 Task: Add Bulletproof Collagen Protein, Unflavored to the cart.
Action: Mouse moved to (269, 124)
Screenshot: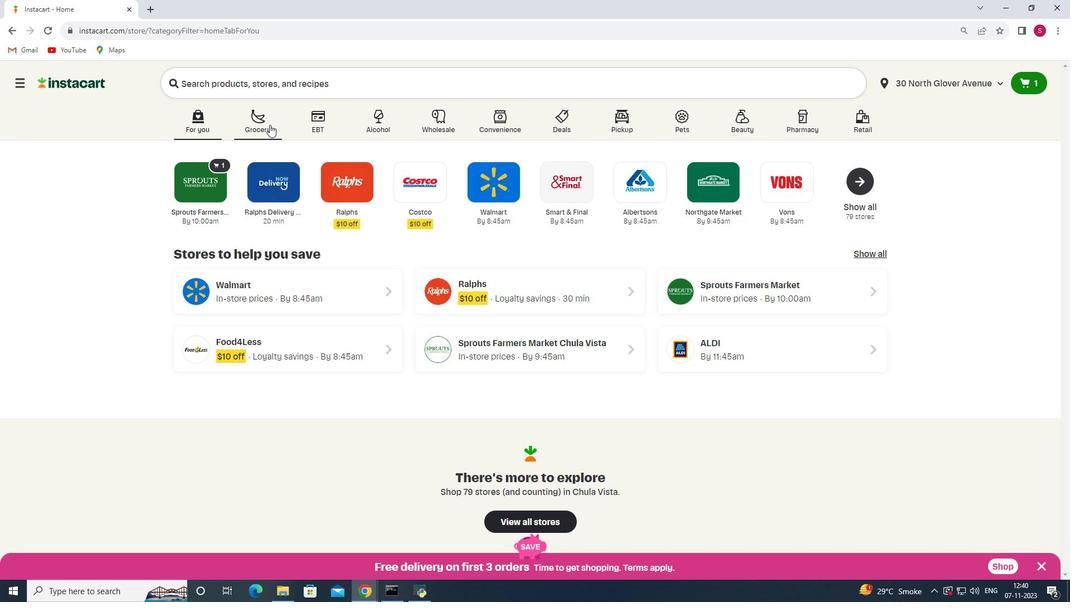 
Action: Mouse pressed left at (269, 124)
Screenshot: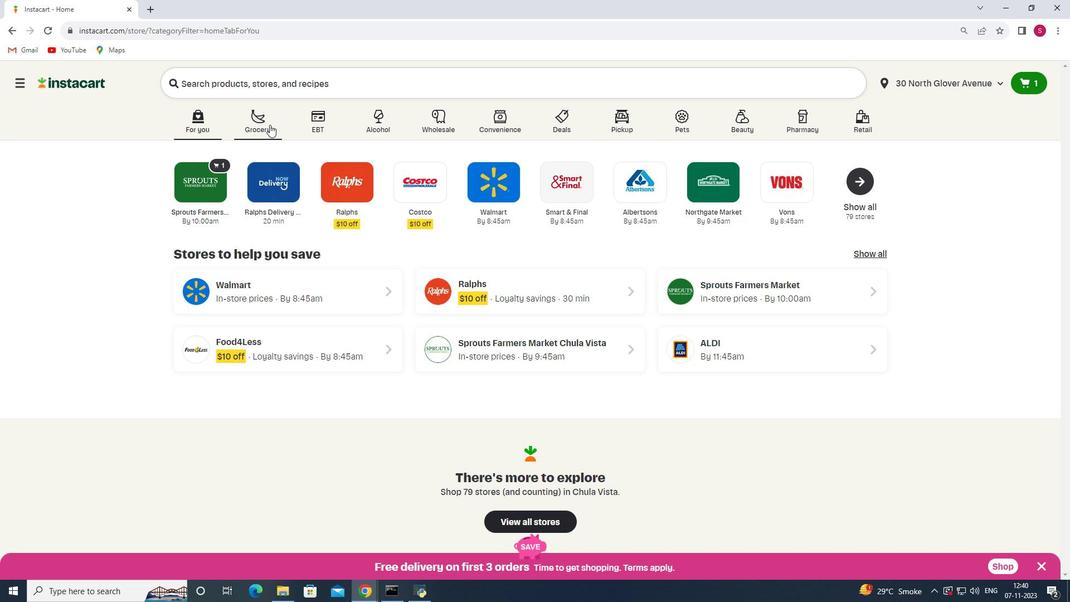 
Action: Mouse moved to (259, 326)
Screenshot: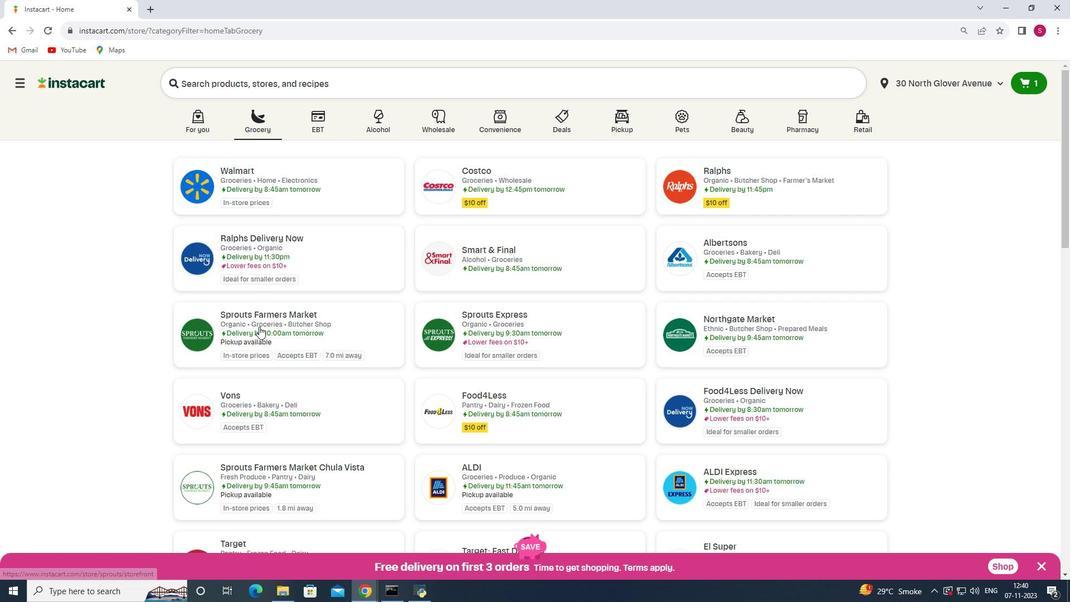 
Action: Mouse pressed left at (259, 326)
Screenshot: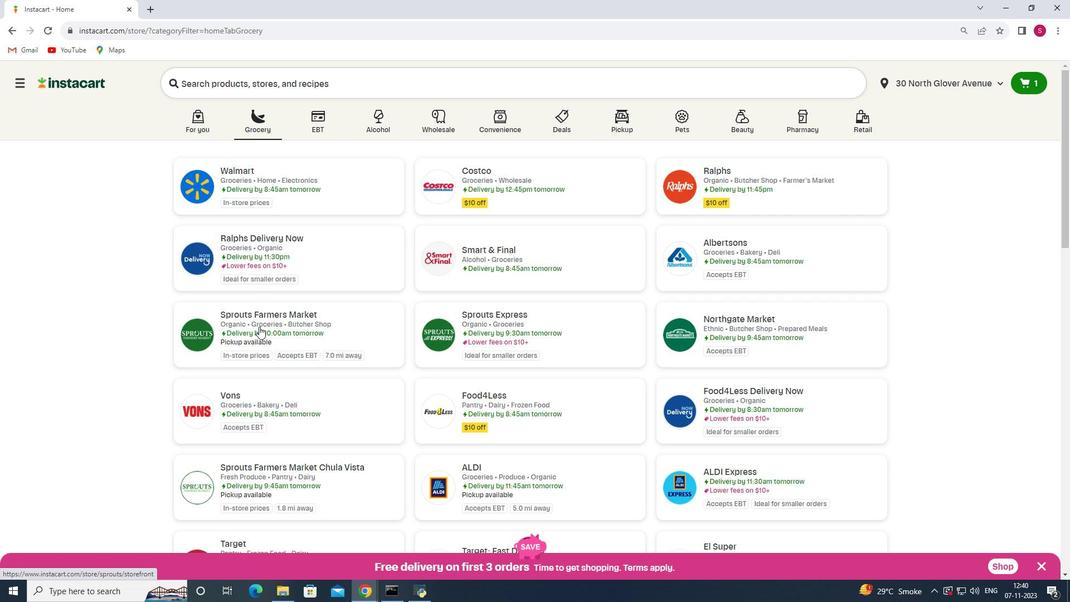 
Action: Mouse moved to (69, 361)
Screenshot: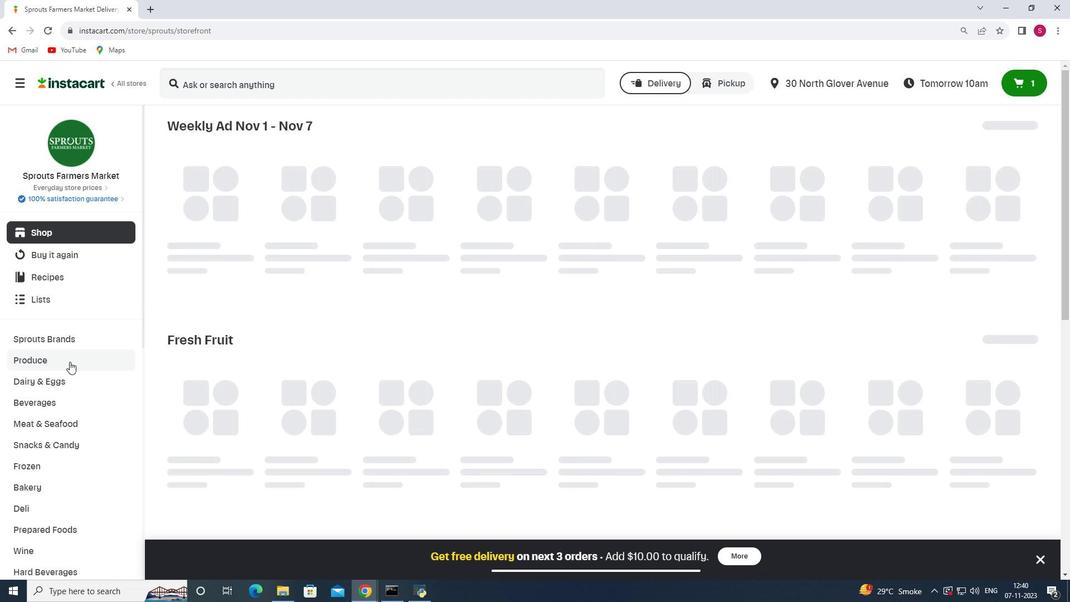 
Action: Mouse scrolled (69, 361) with delta (0, 0)
Screenshot: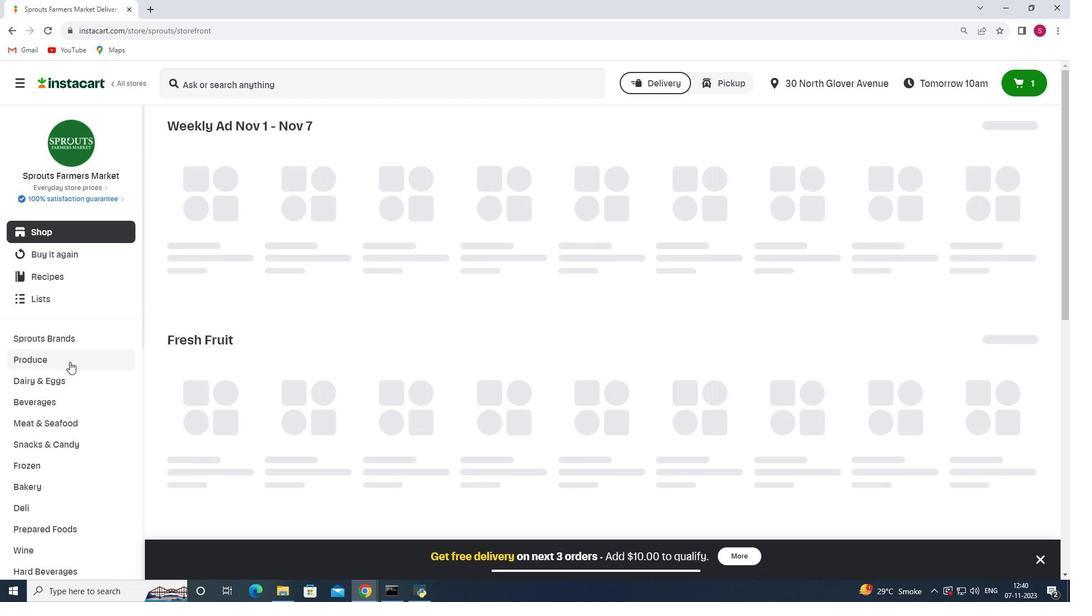 
Action: Mouse scrolled (69, 361) with delta (0, 0)
Screenshot: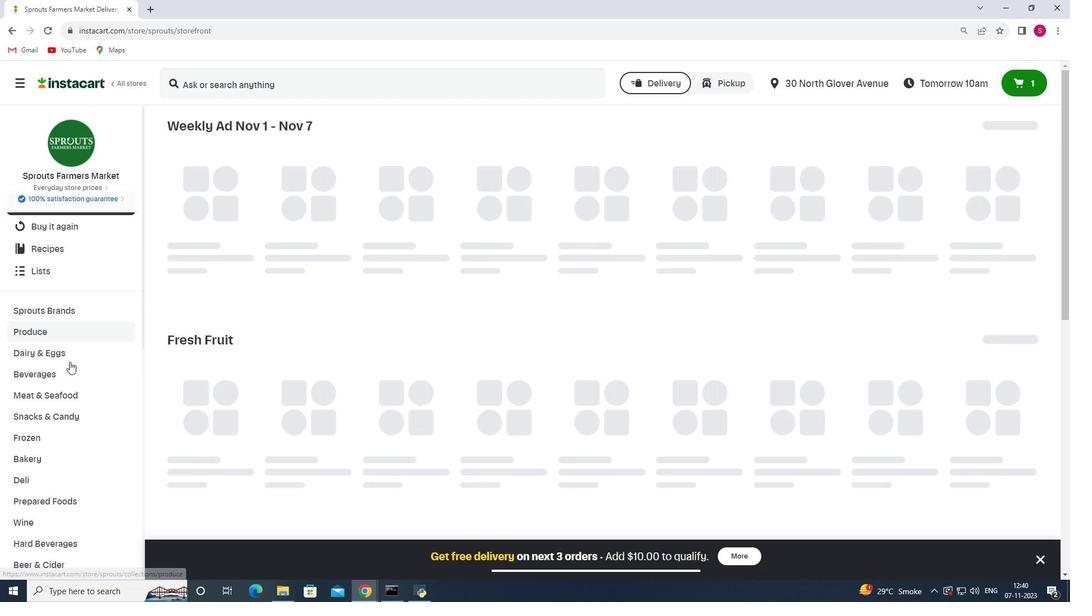 
Action: Mouse scrolled (69, 361) with delta (0, 0)
Screenshot: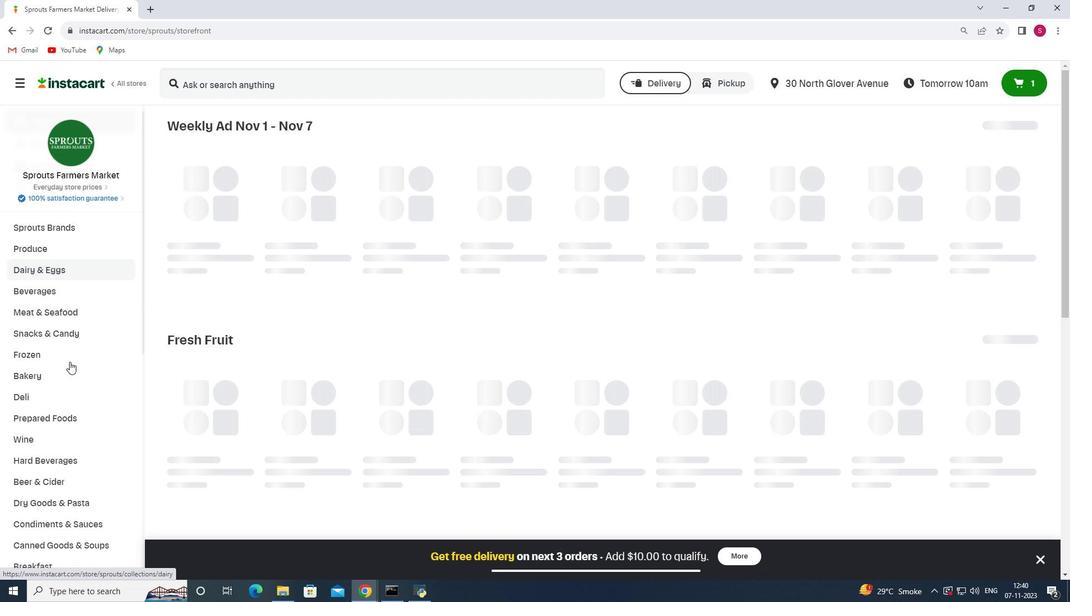 
Action: Mouse scrolled (69, 361) with delta (0, 0)
Screenshot: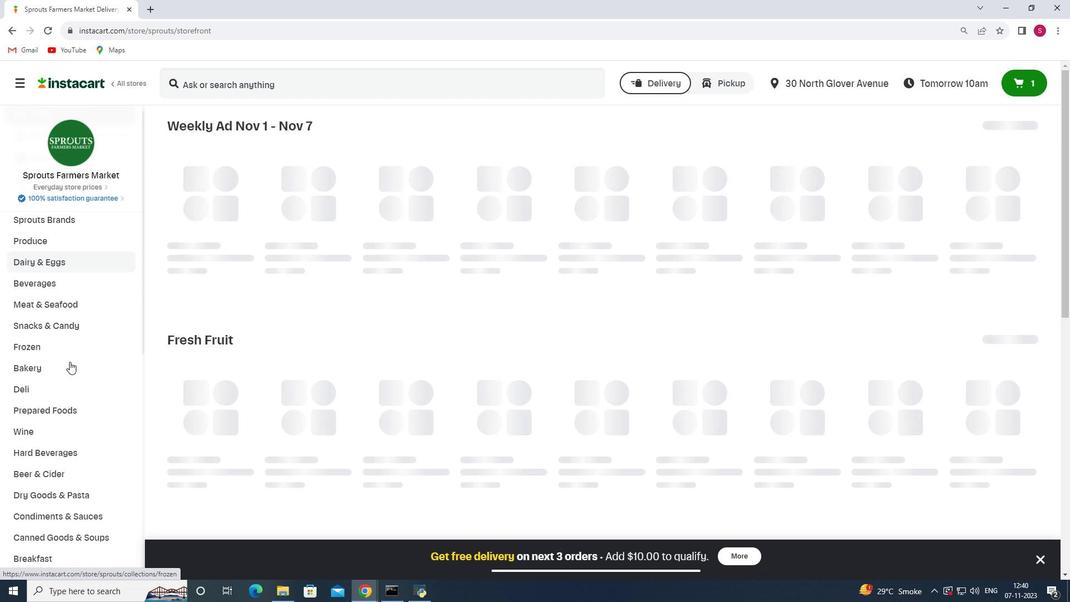 
Action: Mouse scrolled (69, 361) with delta (0, 0)
Screenshot: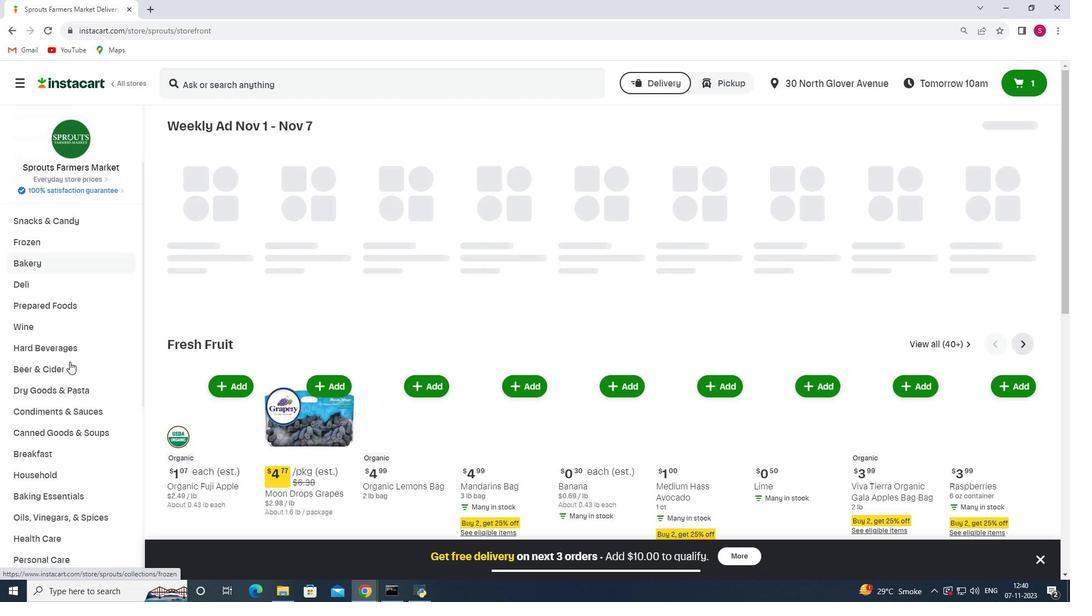 
Action: Mouse scrolled (69, 361) with delta (0, 0)
Screenshot: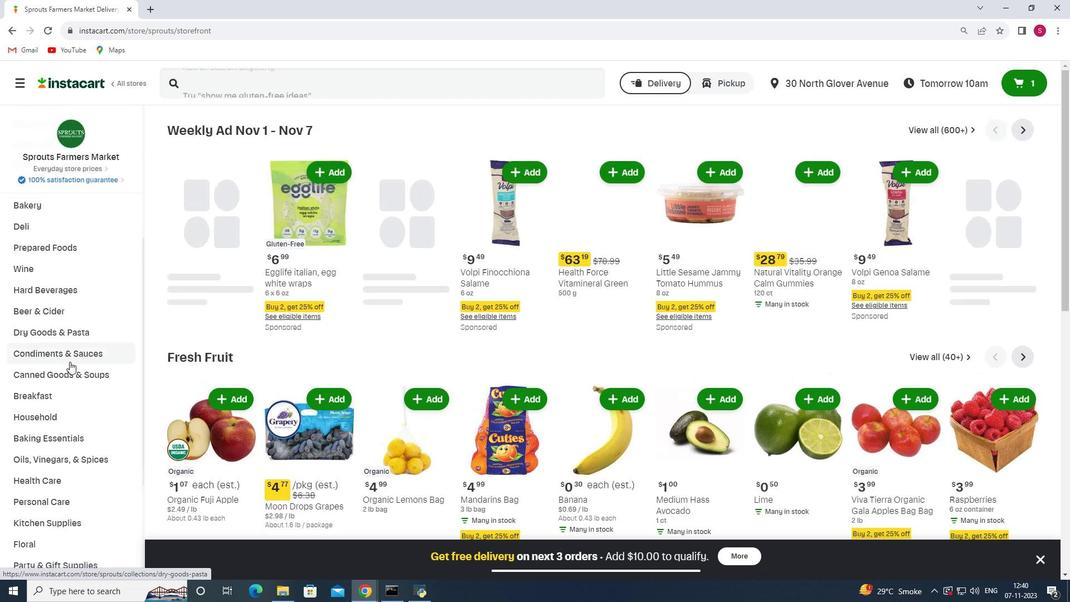 
Action: Mouse scrolled (69, 361) with delta (0, 0)
Screenshot: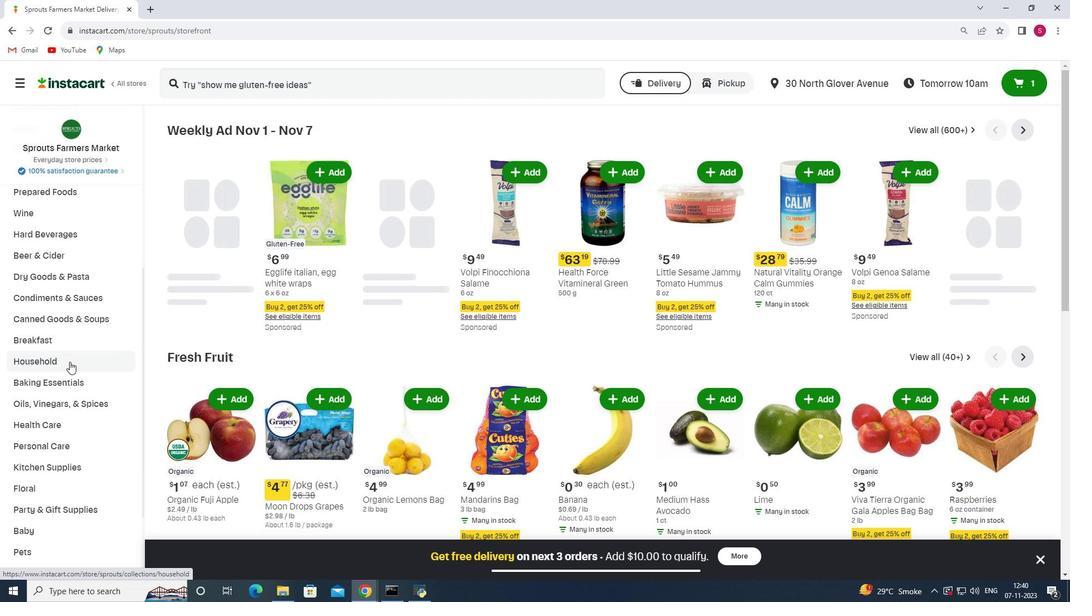 
Action: Mouse moved to (64, 369)
Screenshot: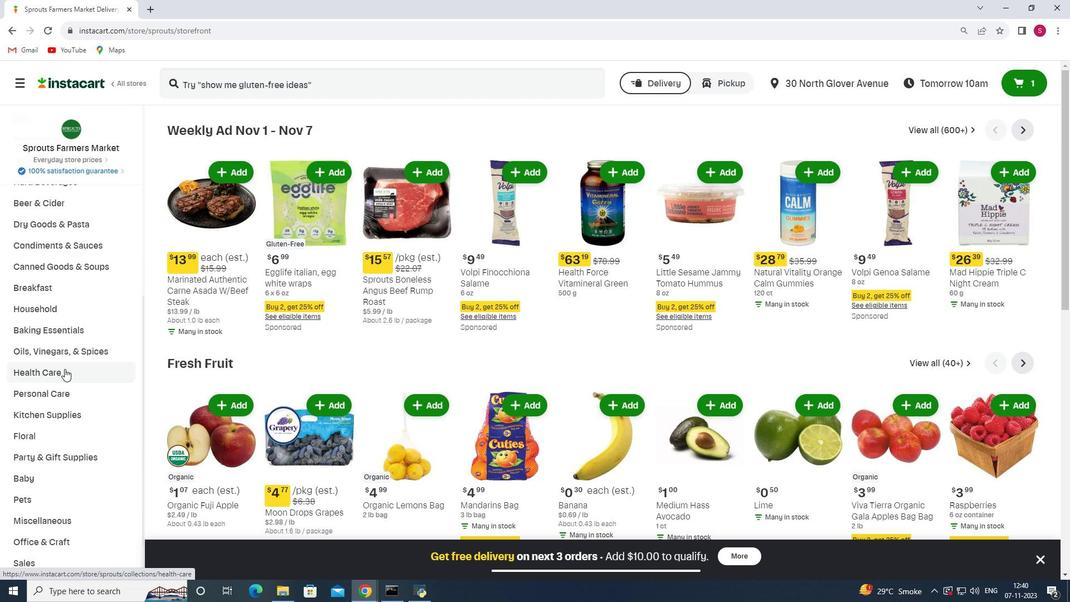 
Action: Mouse pressed left at (64, 369)
Screenshot: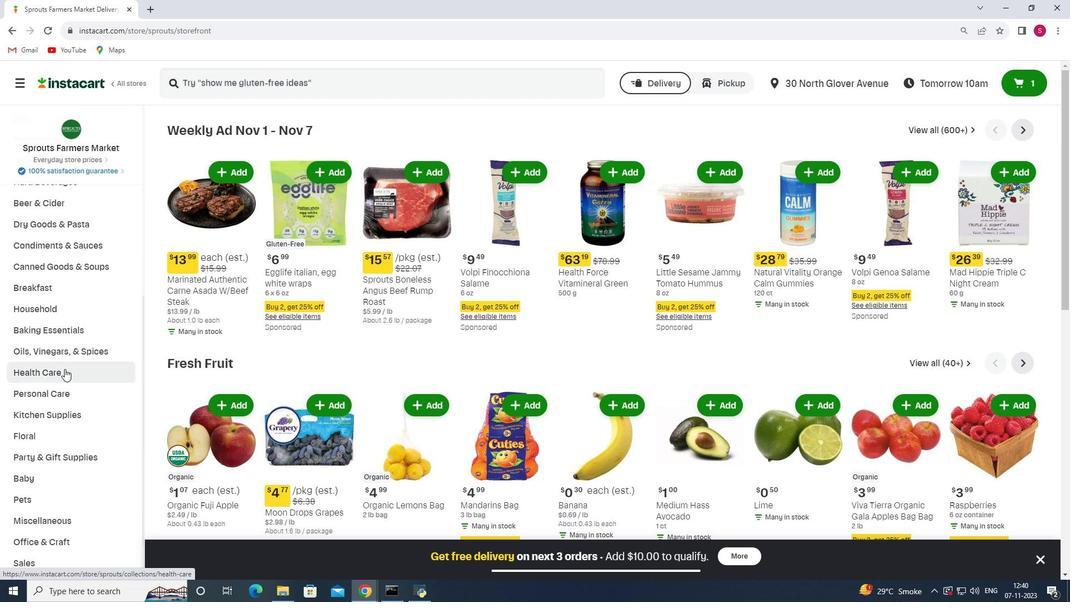 
Action: Mouse moved to (379, 156)
Screenshot: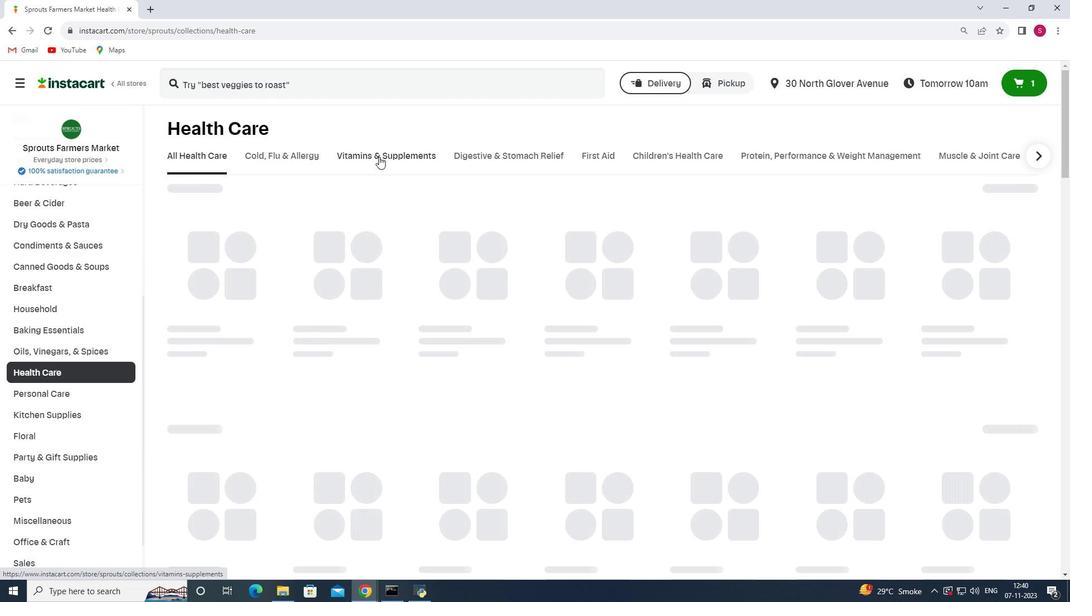 
Action: Mouse pressed left at (379, 156)
Screenshot: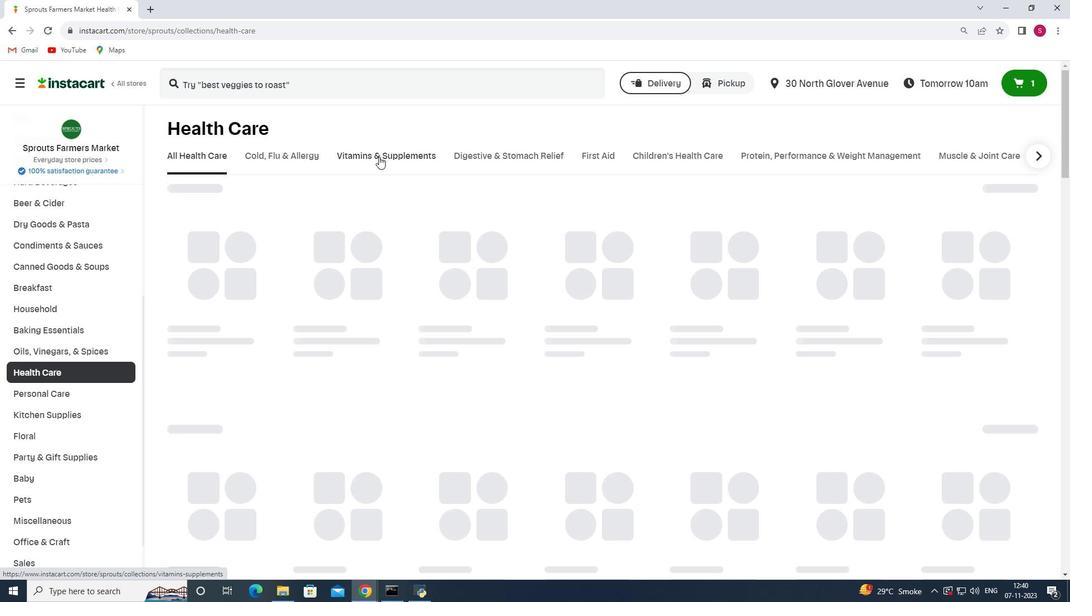 
Action: Mouse moved to (447, 213)
Screenshot: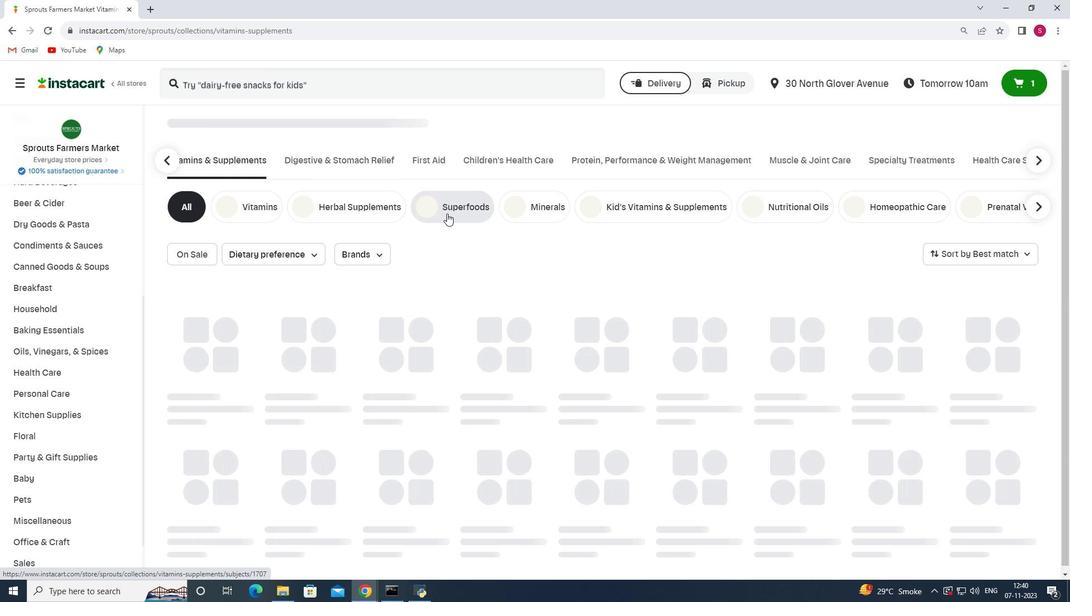 
Action: Mouse pressed left at (447, 213)
Screenshot: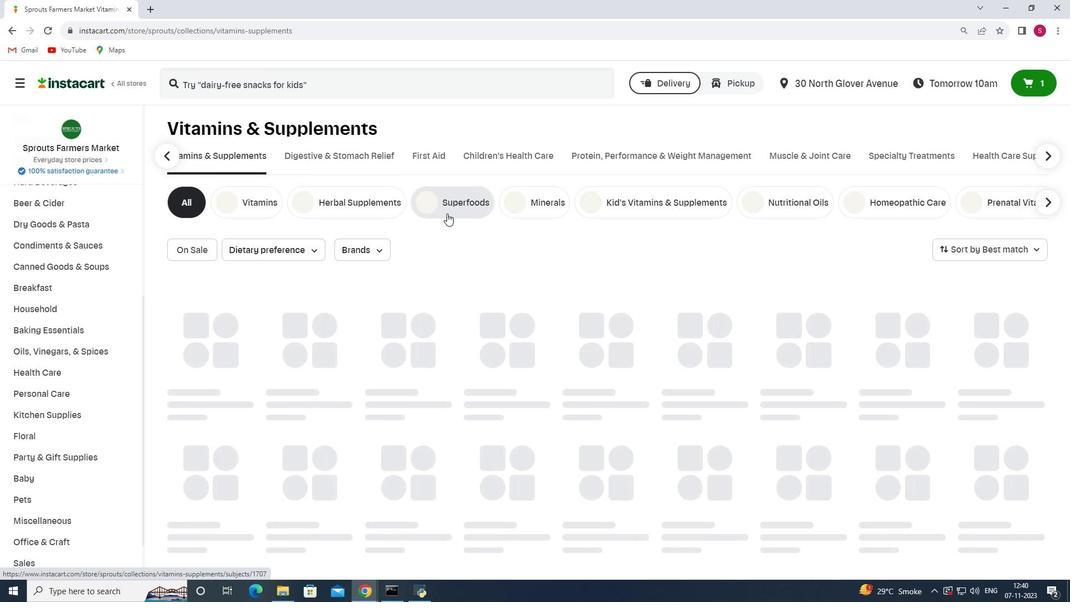 
Action: Mouse moved to (313, 79)
Screenshot: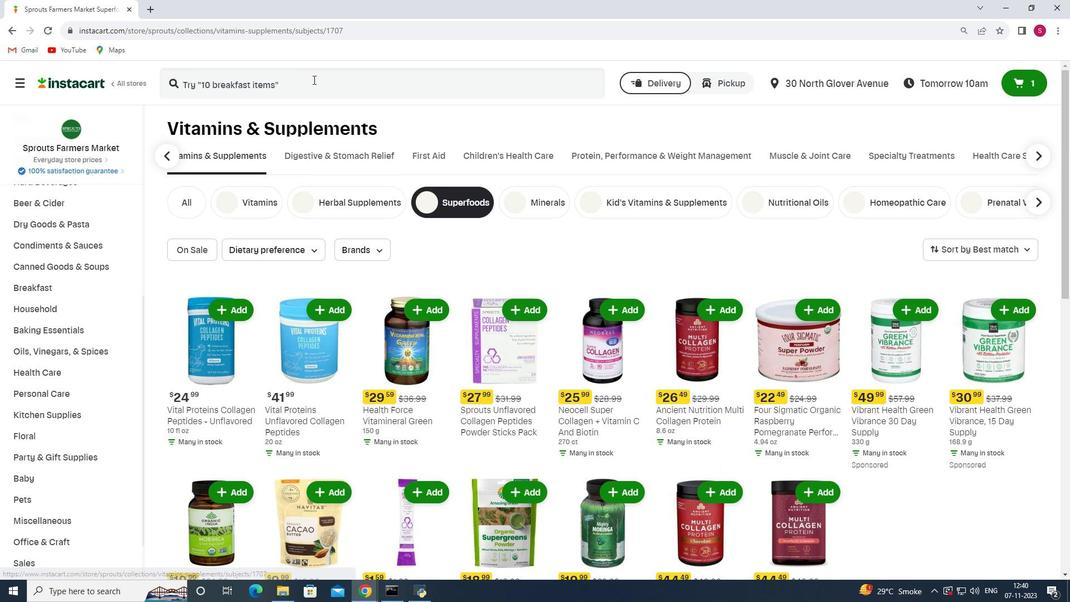 
Action: Mouse pressed left at (313, 79)
Screenshot: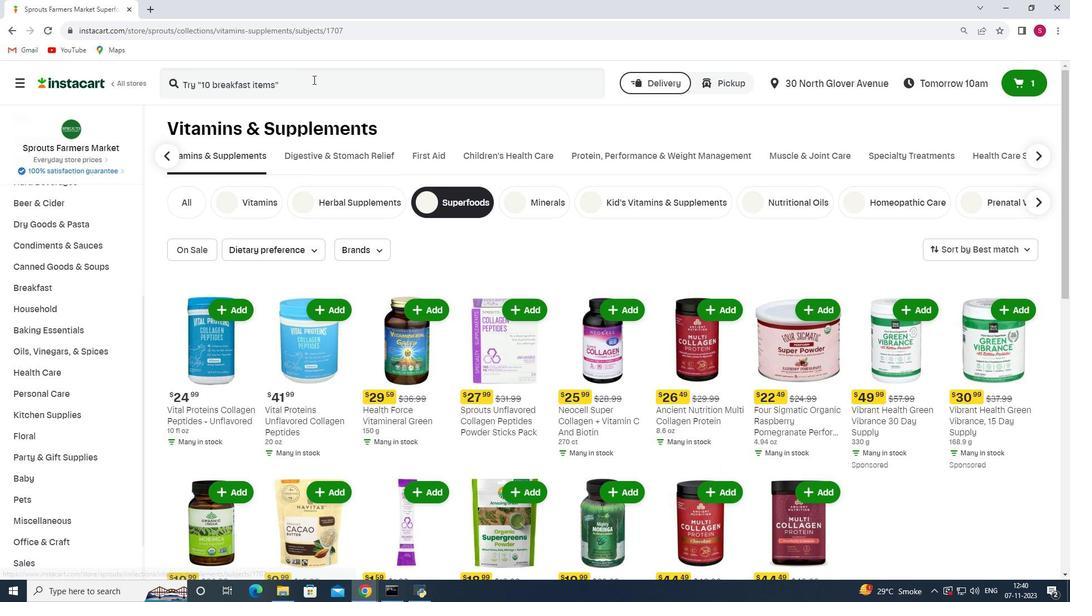 
Action: Key pressed <Key.shift>Bulletproof<Key.space><Key.shift>Collagen<Key.space><Key.shift>Protein,<Key.space><Key.shift>Unflavored<Key.enter>
Screenshot: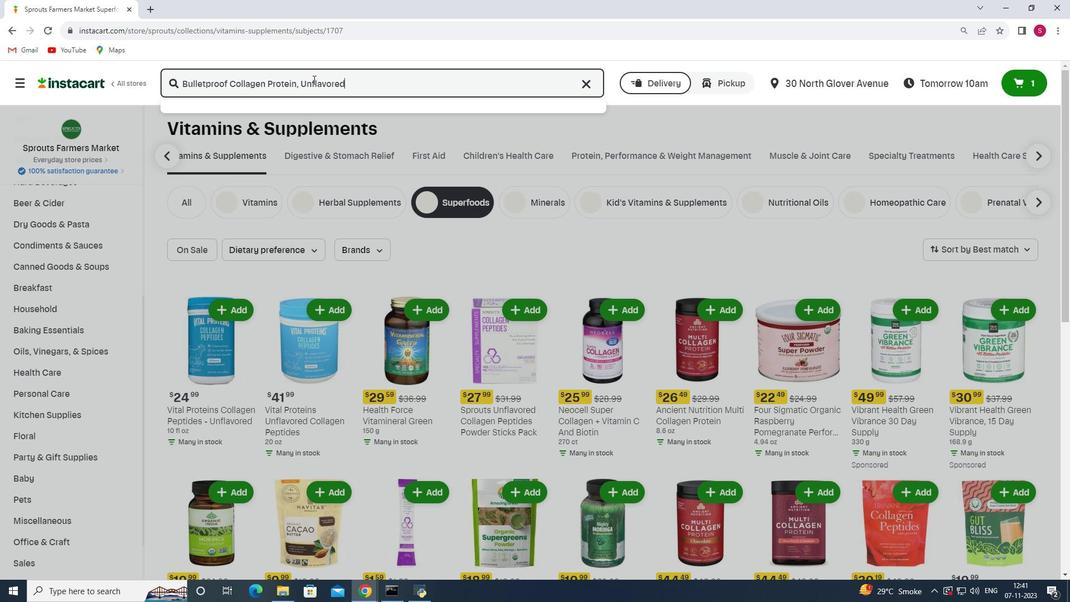 
Action: Mouse moved to (310, 200)
Screenshot: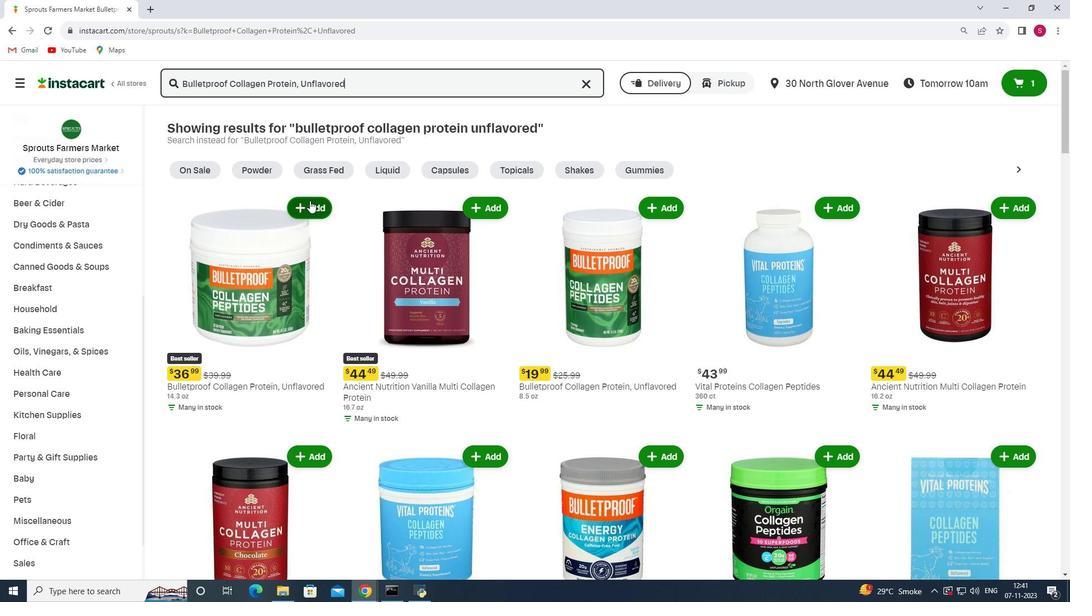 
Action: Mouse pressed left at (310, 200)
Screenshot: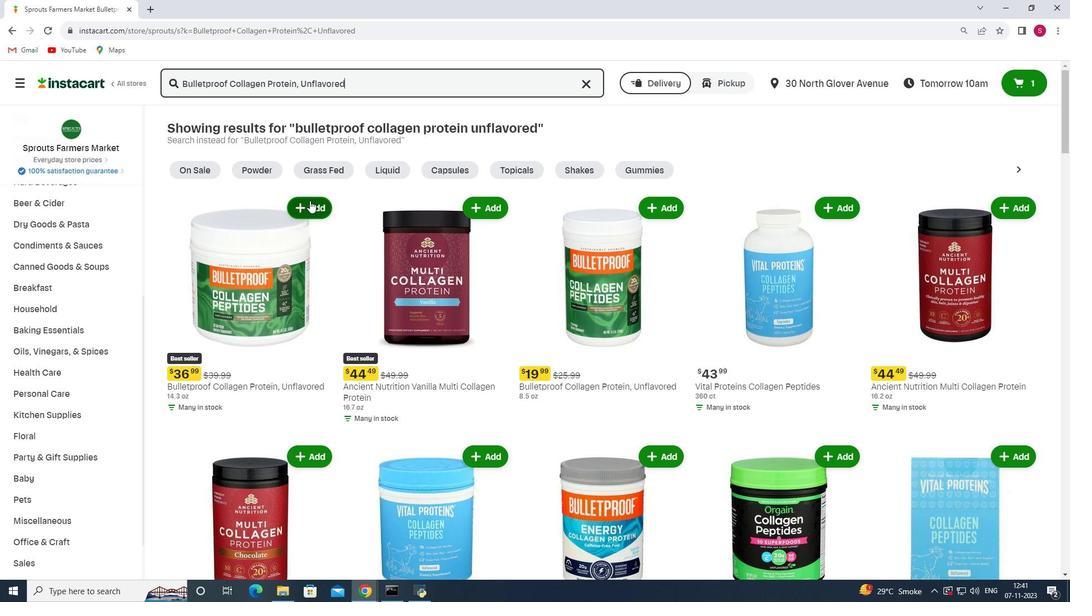 
